 Task: Add Cinnamon Gummi Bears to the cart.
Action: Mouse moved to (24, 56)
Screenshot: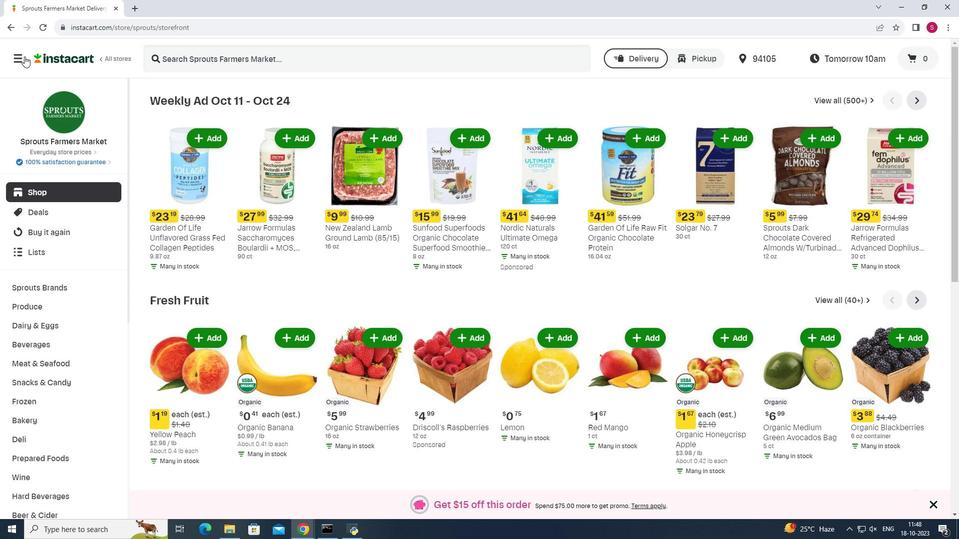 
Action: Mouse pressed left at (24, 56)
Screenshot: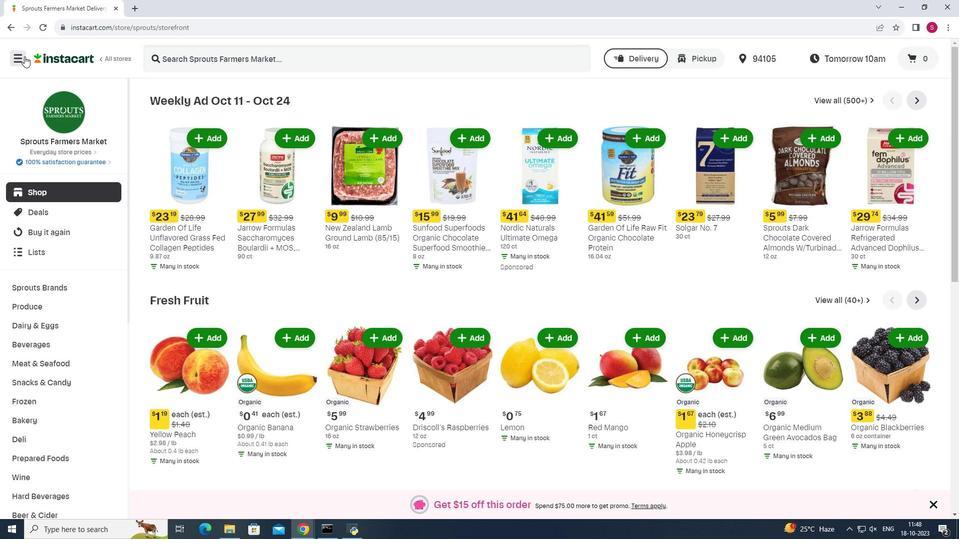 
Action: Mouse moved to (40, 266)
Screenshot: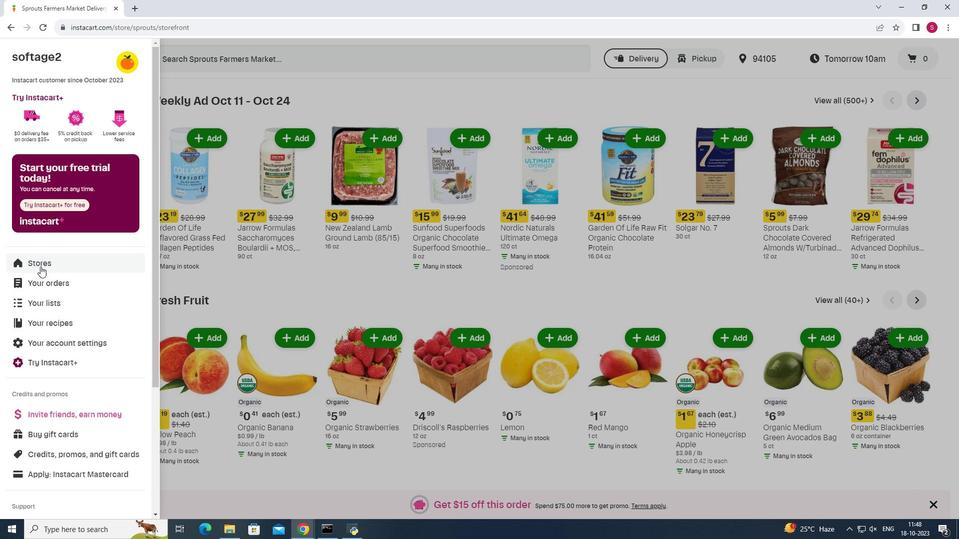 
Action: Mouse pressed left at (40, 266)
Screenshot: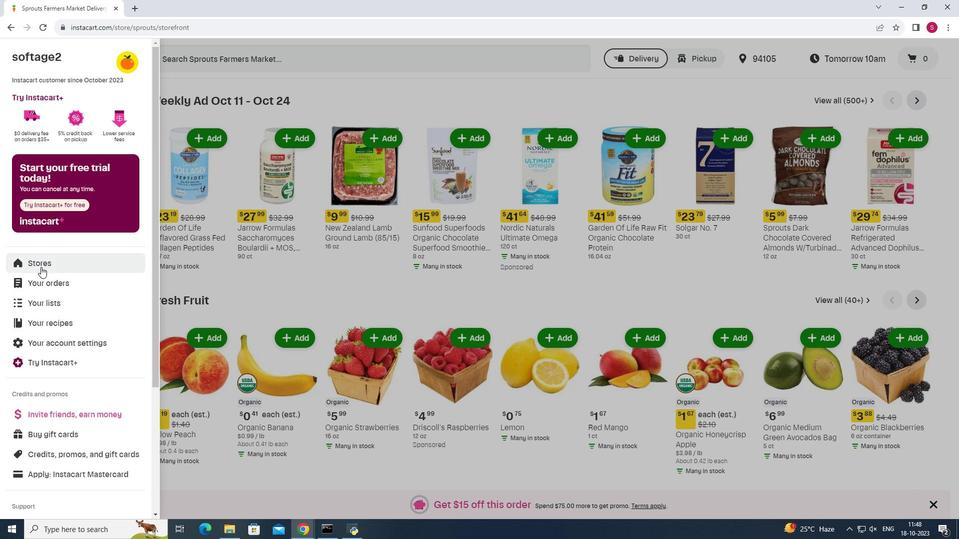 
Action: Mouse moved to (40, 267)
Screenshot: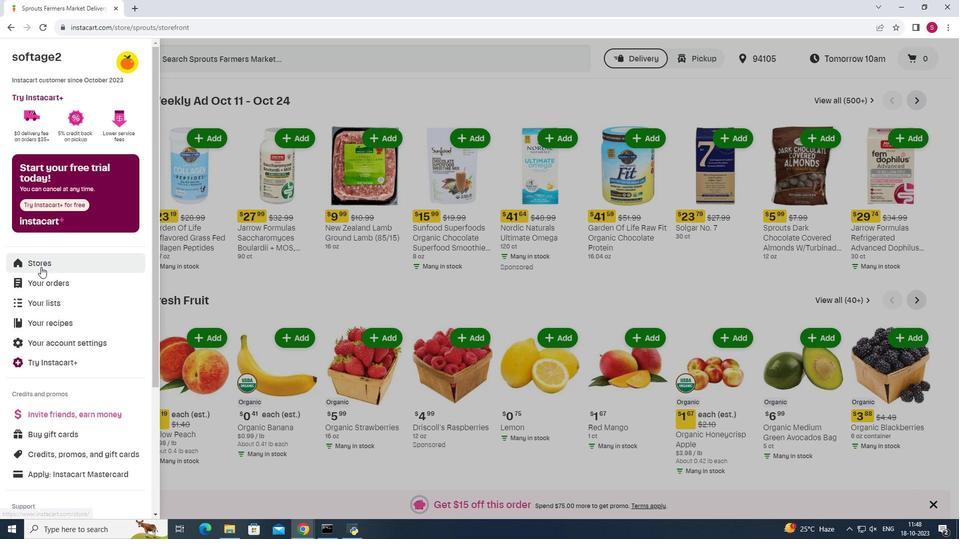 
Action: Mouse pressed left at (40, 267)
Screenshot: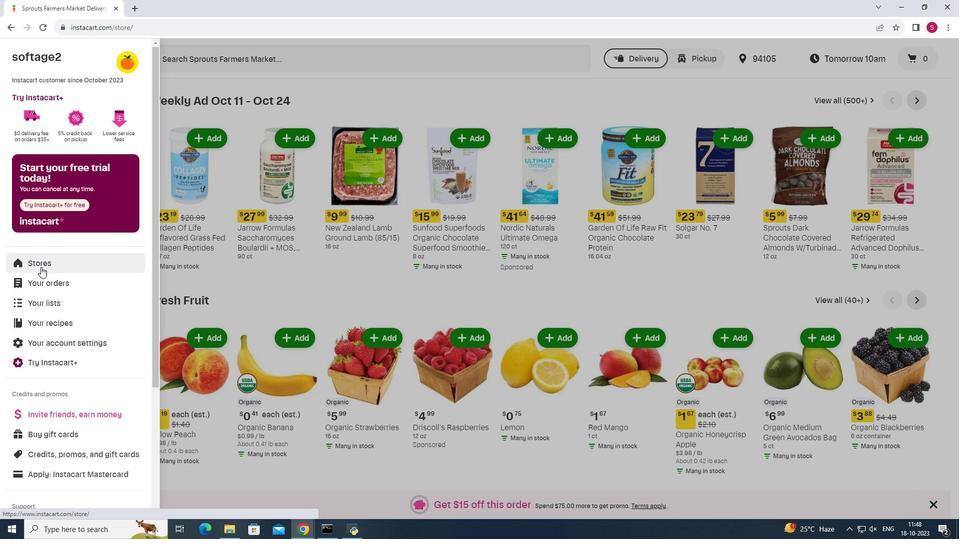 
Action: Mouse moved to (230, 87)
Screenshot: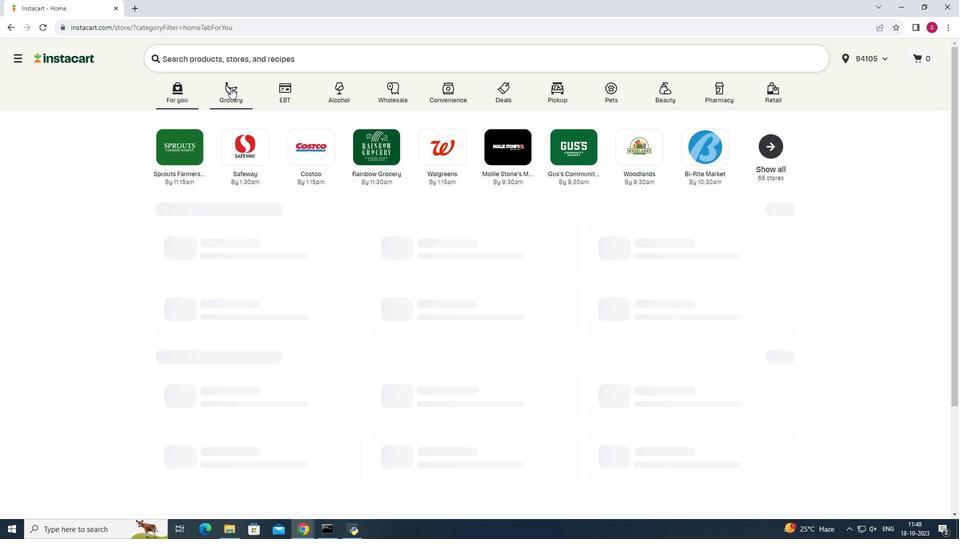 
Action: Mouse pressed left at (230, 87)
Screenshot: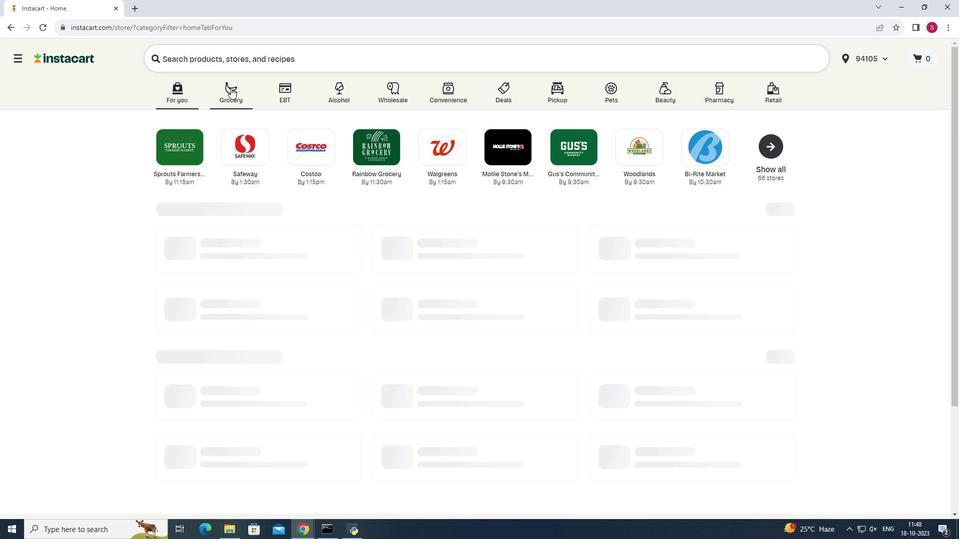 
Action: Mouse moved to (659, 138)
Screenshot: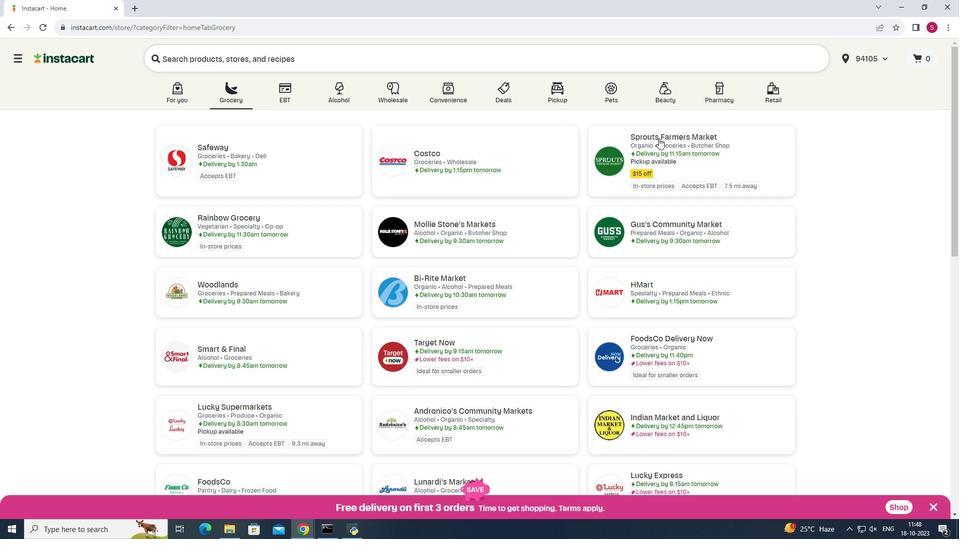 
Action: Mouse pressed left at (659, 138)
Screenshot: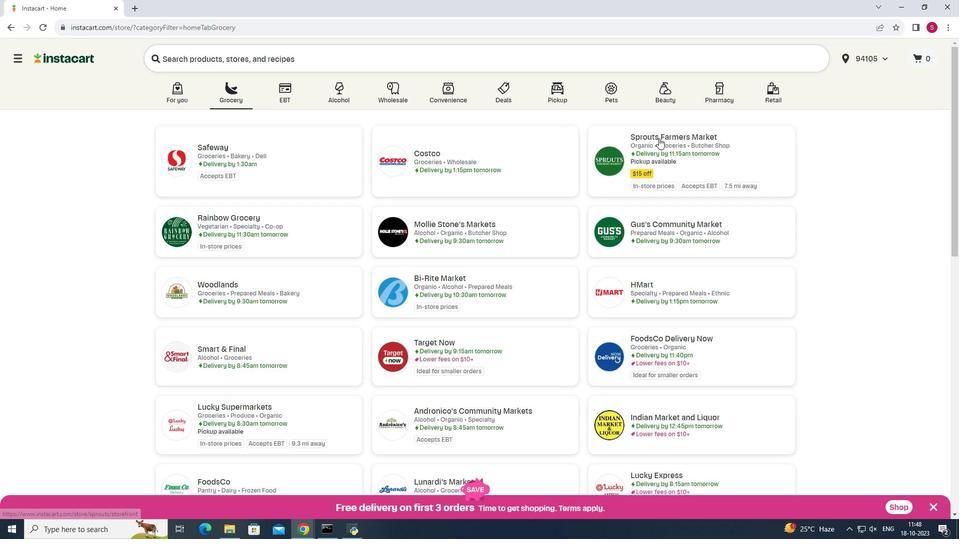 
Action: Mouse moved to (24, 383)
Screenshot: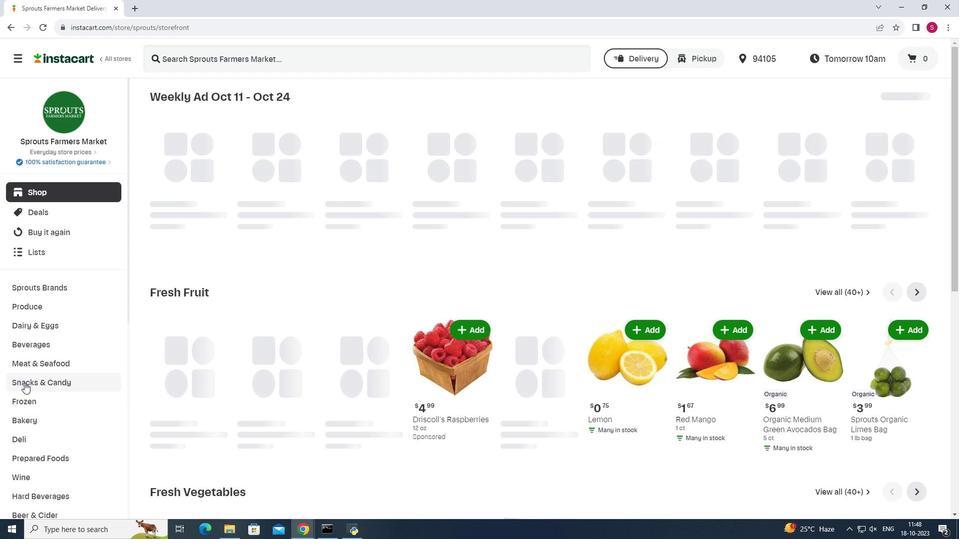 
Action: Mouse pressed left at (24, 383)
Screenshot: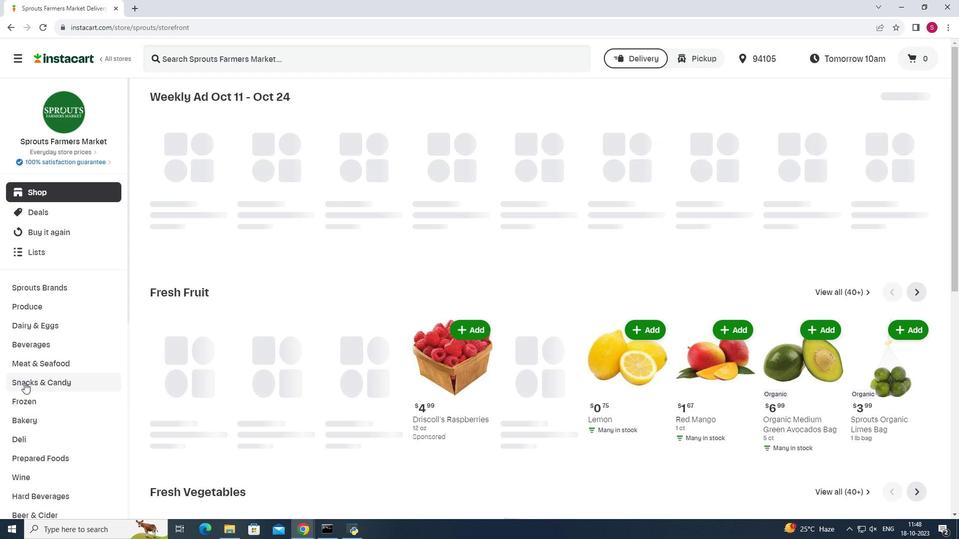 
Action: Mouse moved to (285, 120)
Screenshot: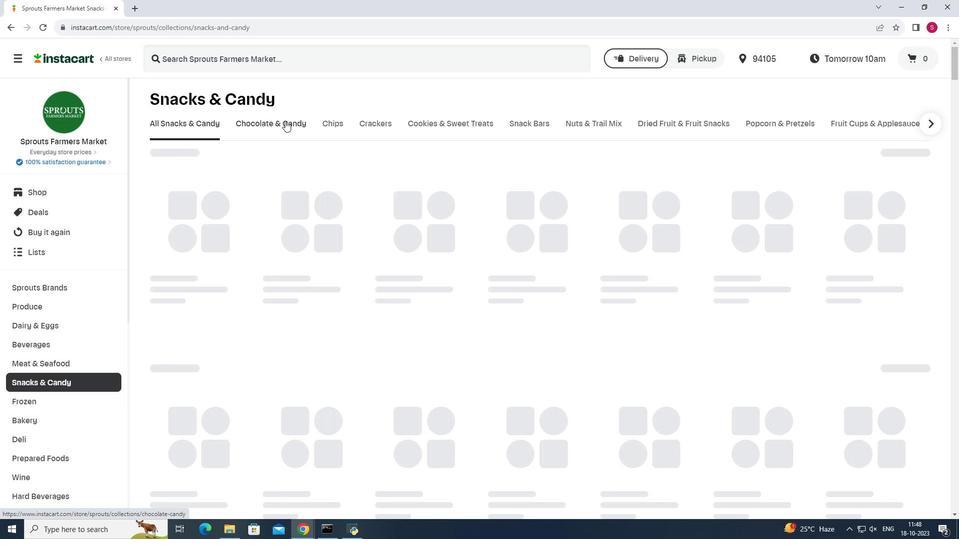 
Action: Mouse pressed left at (285, 120)
Screenshot: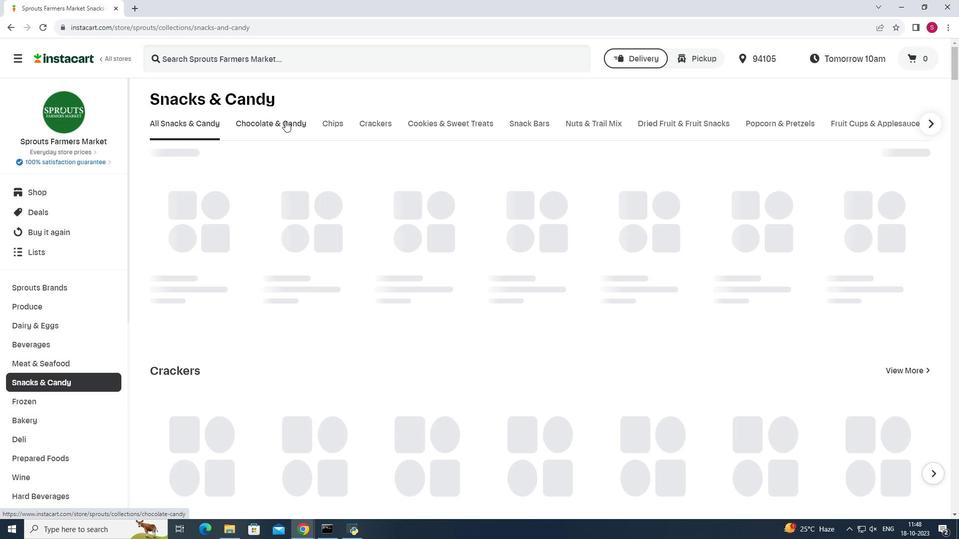 
Action: Mouse pressed left at (285, 120)
Screenshot: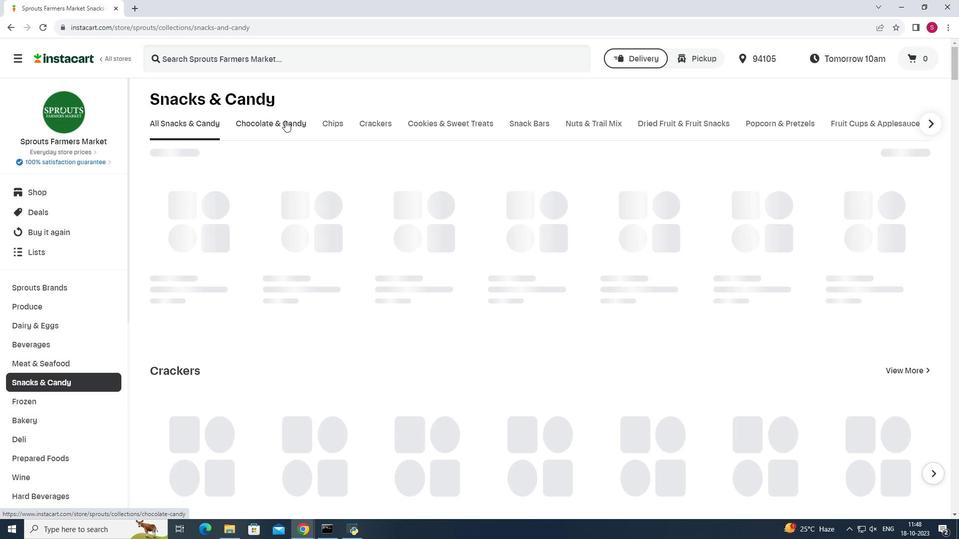 
Action: Mouse moved to (343, 167)
Screenshot: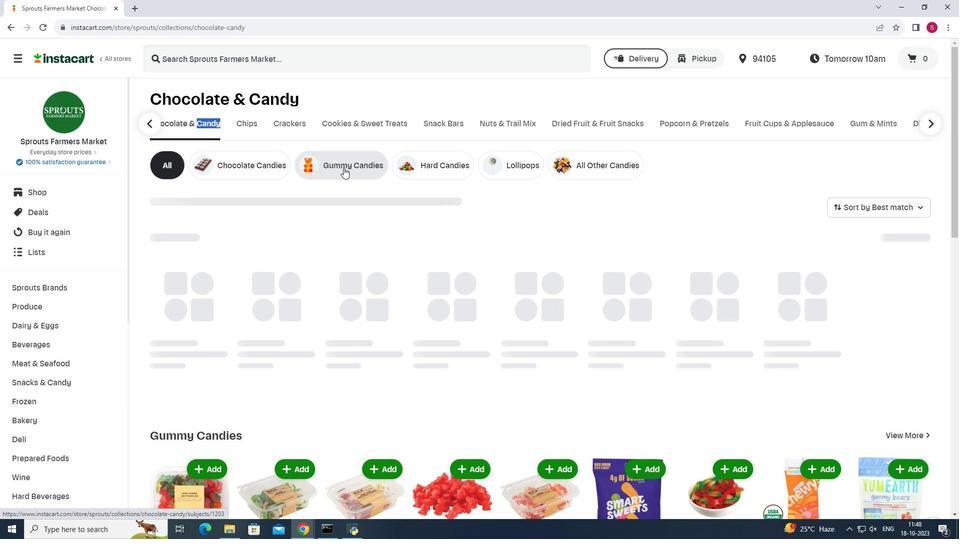 
Action: Mouse pressed left at (343, 167)
Screenshot: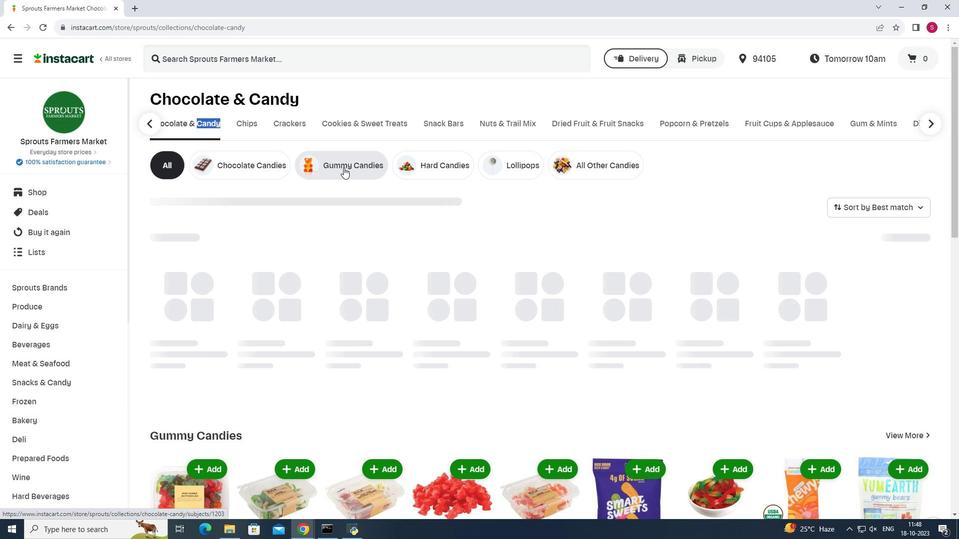 
Action: Mouse pressed left at (343, 167)
Screenshot: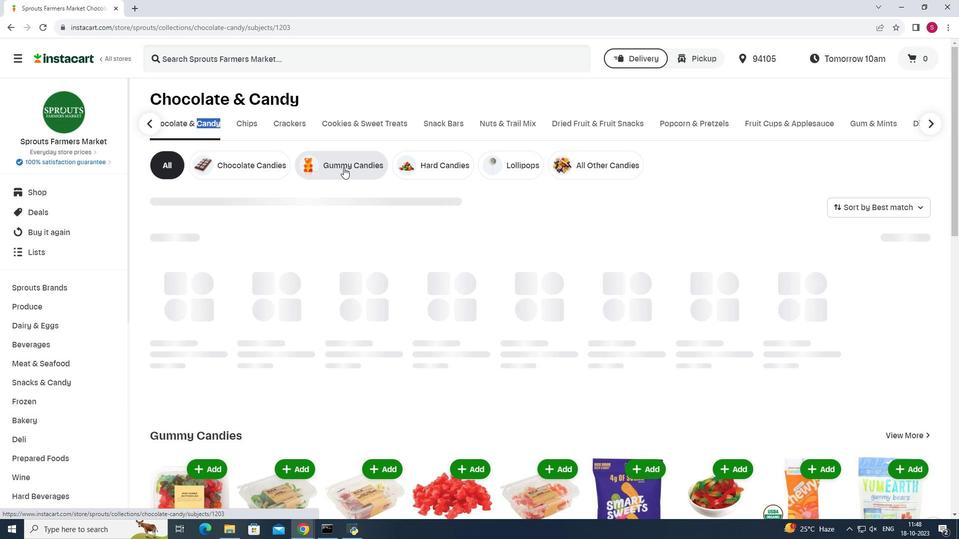 
Action: Mouse moved to (335, 59)
Screenshot: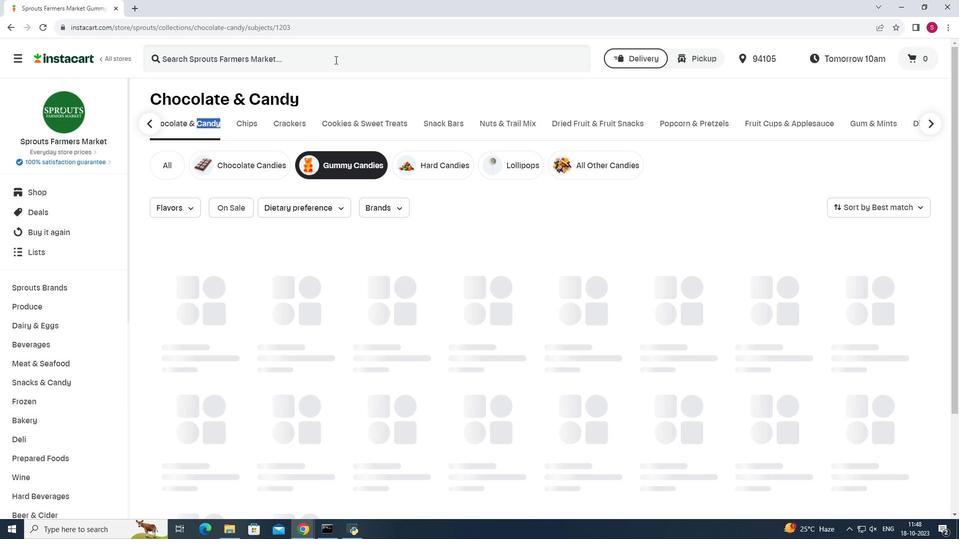 
Action: Mouse pressed left at (335, 59)
Screenshot: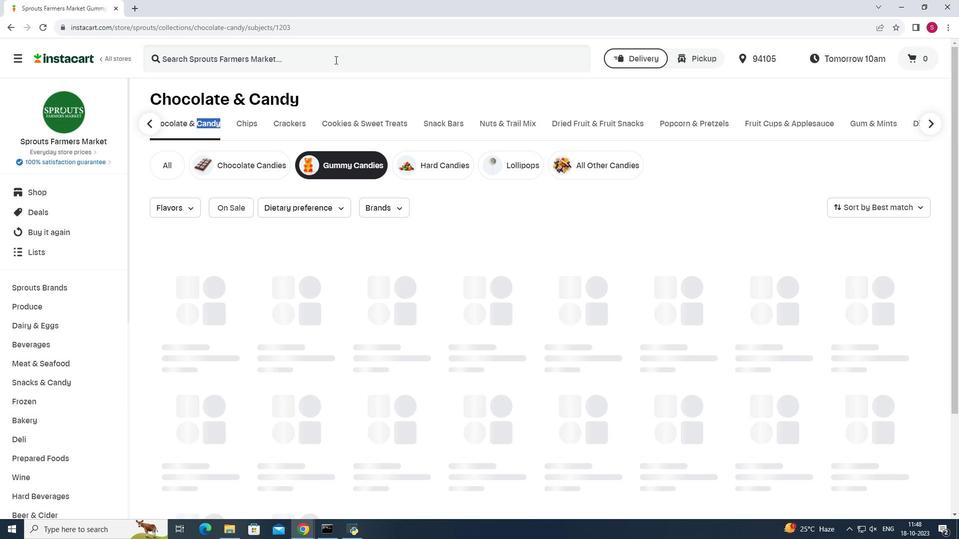 
Action: Mouse pressed left at (335, 59)
Screenshot: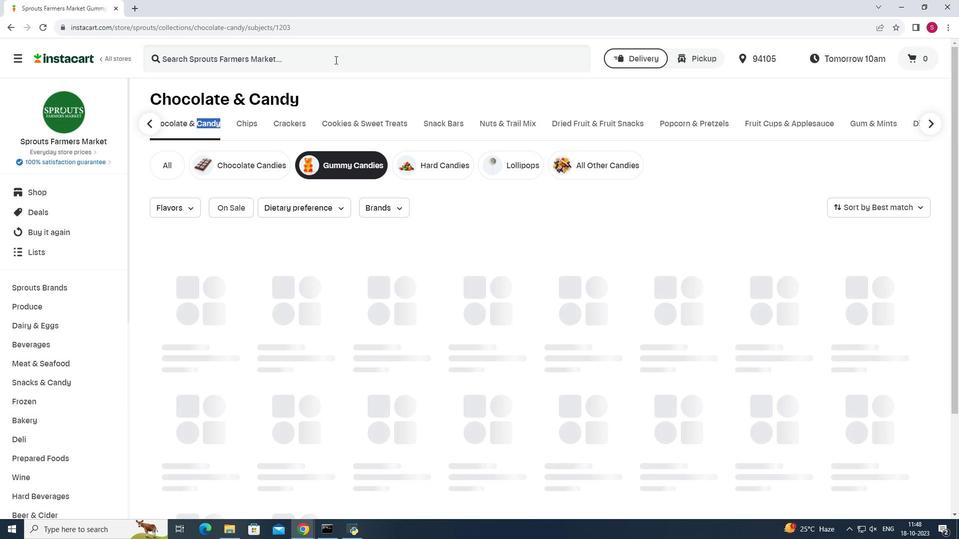 
Action: Key pressed <Key.shift>Cinnamon<Key.space><Key.shift>Gummi<Key.space><Key.shift>Bears<Key.enter>
Screenshot: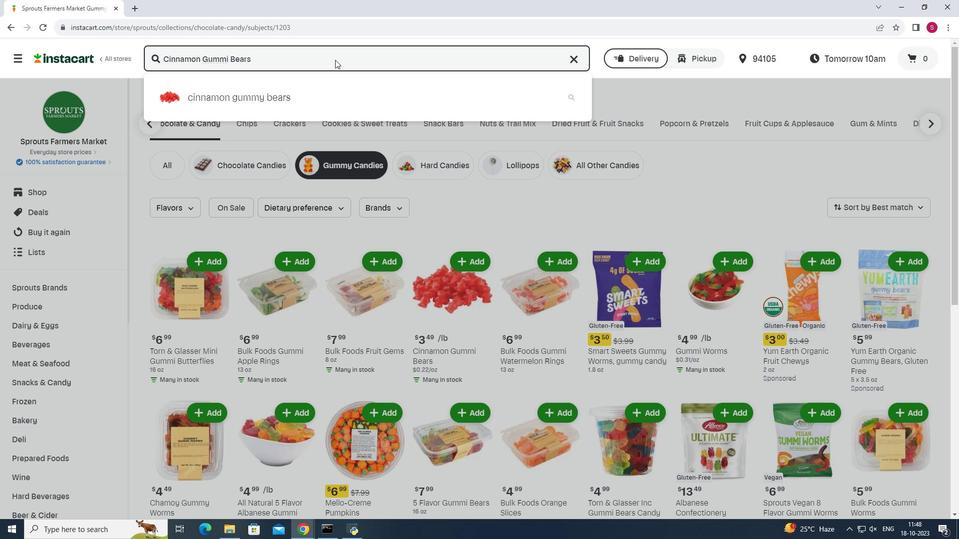 
Action: Mouse moved to (268, 158)
Screenshot: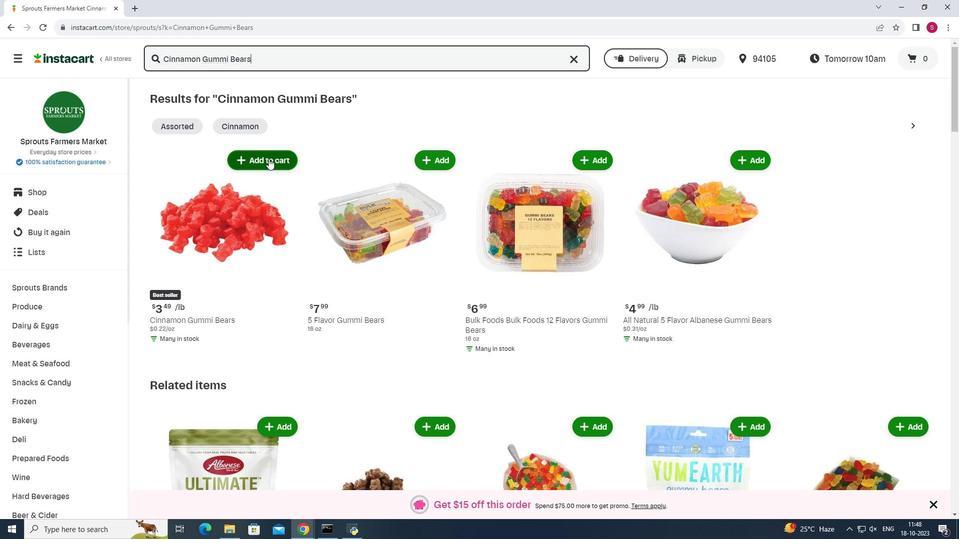 
Action: Mouse pressed left at (268, 158)
Screenshot: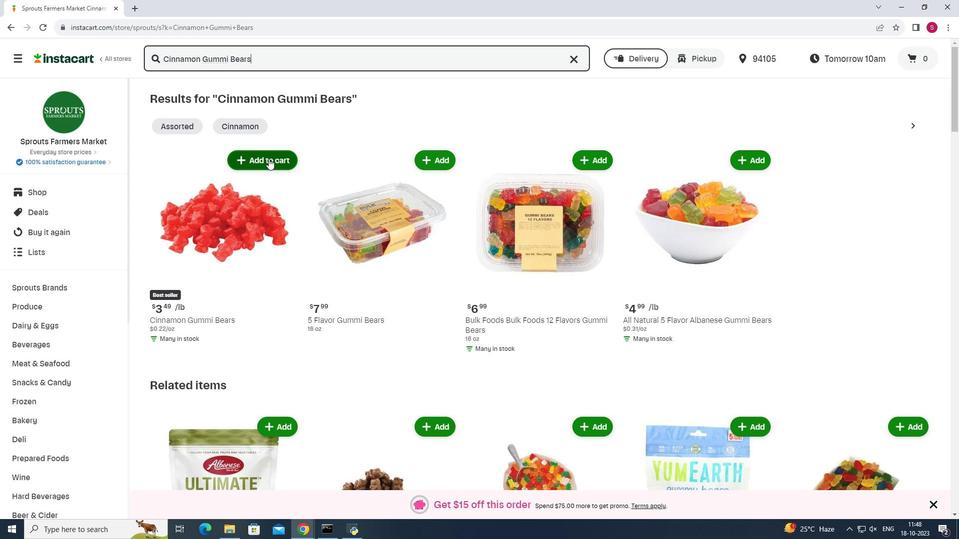 
Action: Mouse pressed left at (268, 158)
Screenshot: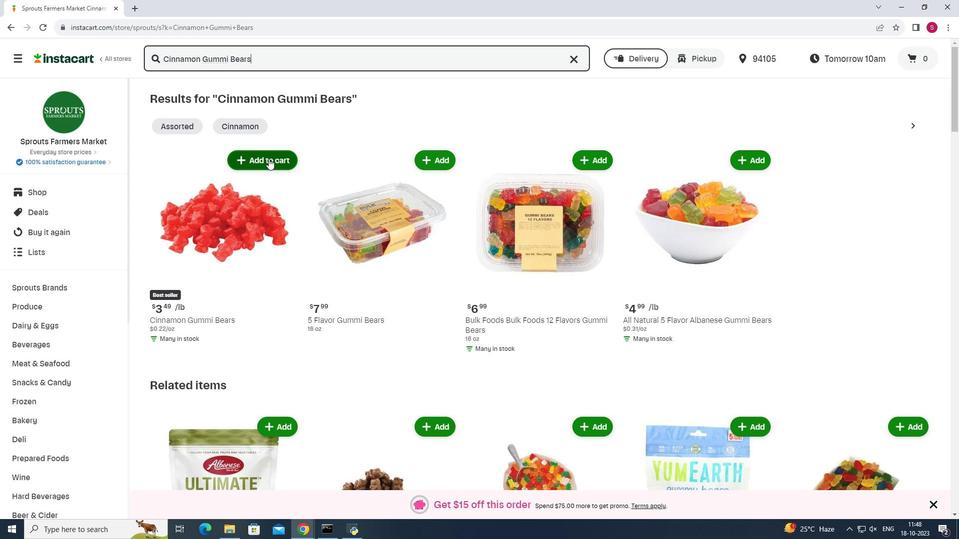 
Action: Mouse moved to (441, 156)
Screenshot: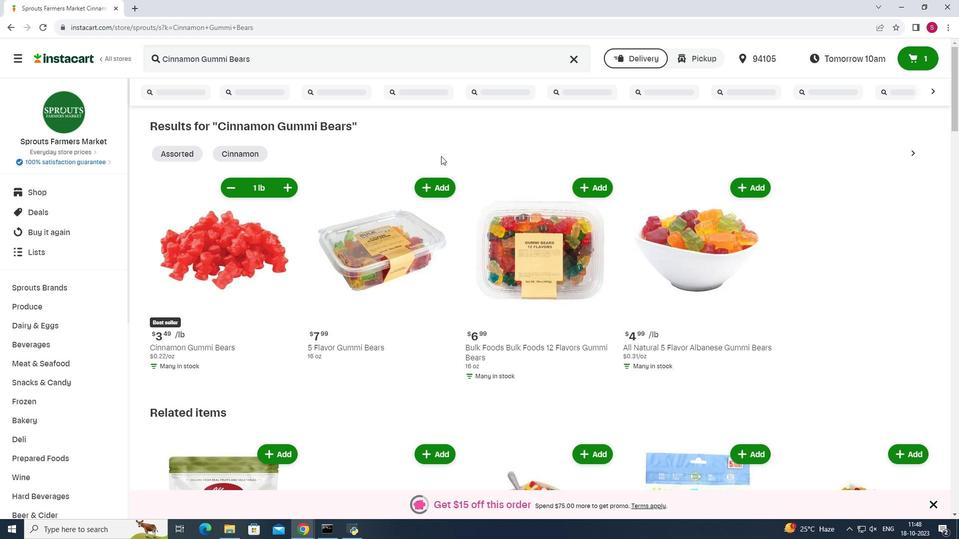 
